 Task: Play online crossword game.
Action: Mouse moved to (558, 354)
Screenshot: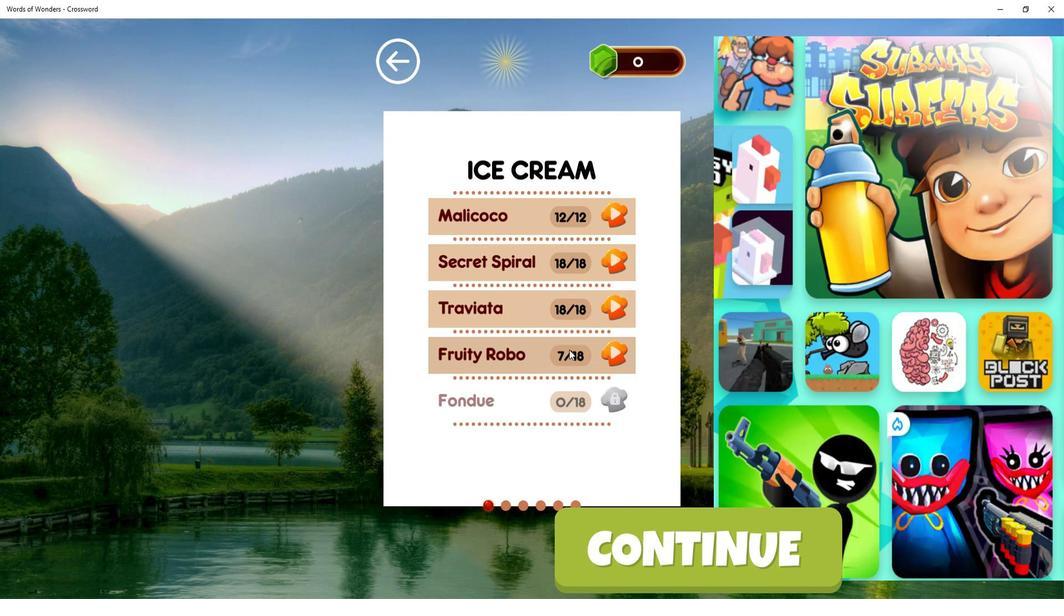 
Action: Mouse pressed left at (558, 354)
Screenshot: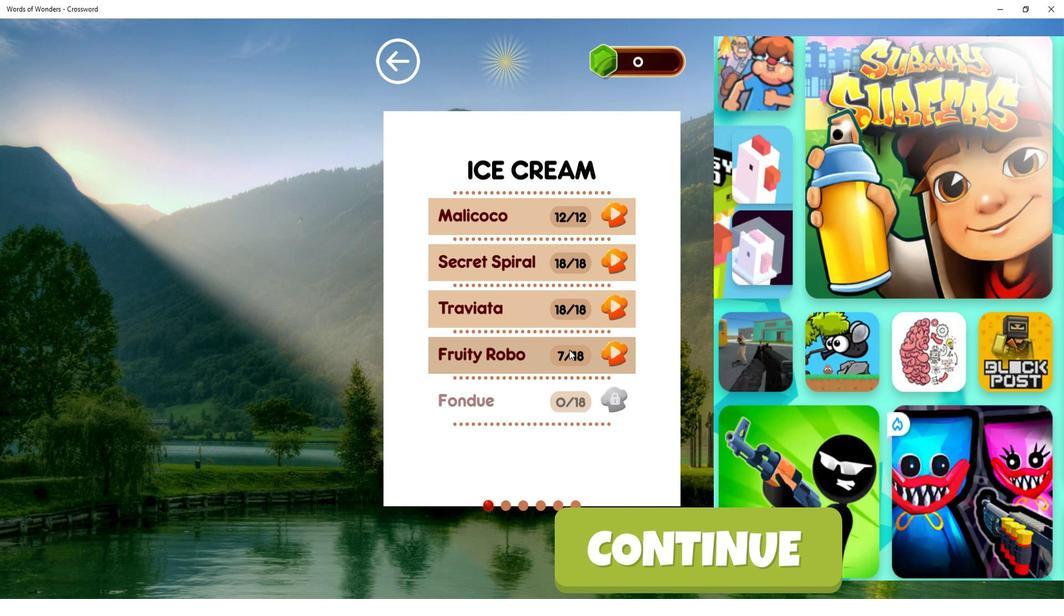 
Action: Mouse moved to (594, 120)
Screenshot: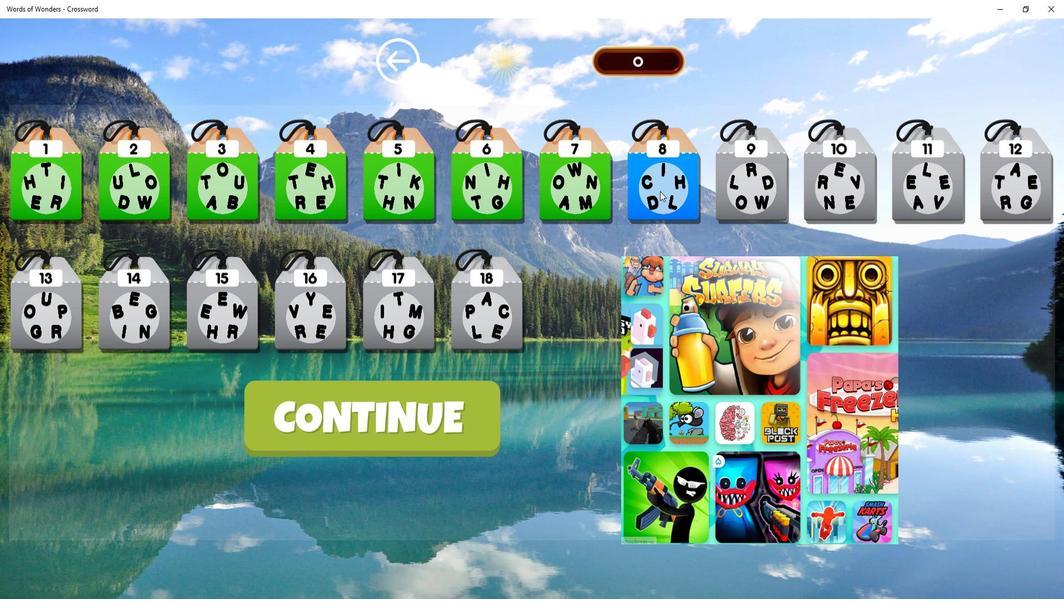 
Action: Mouse pressed left at (594, 120)
Screenshot: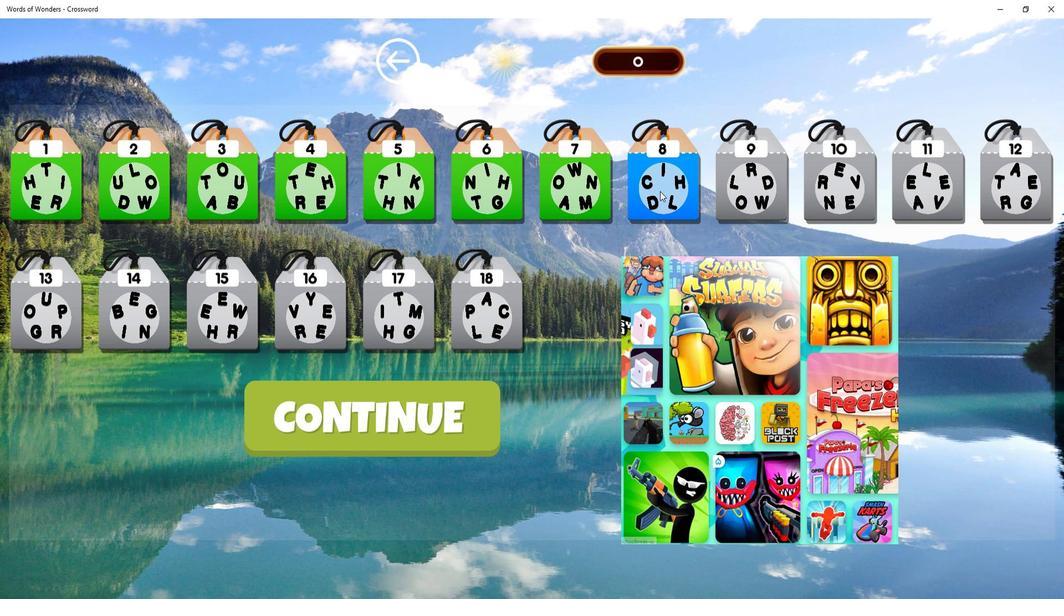 
Action: Mouse moved to (518, 404)
Screenshot: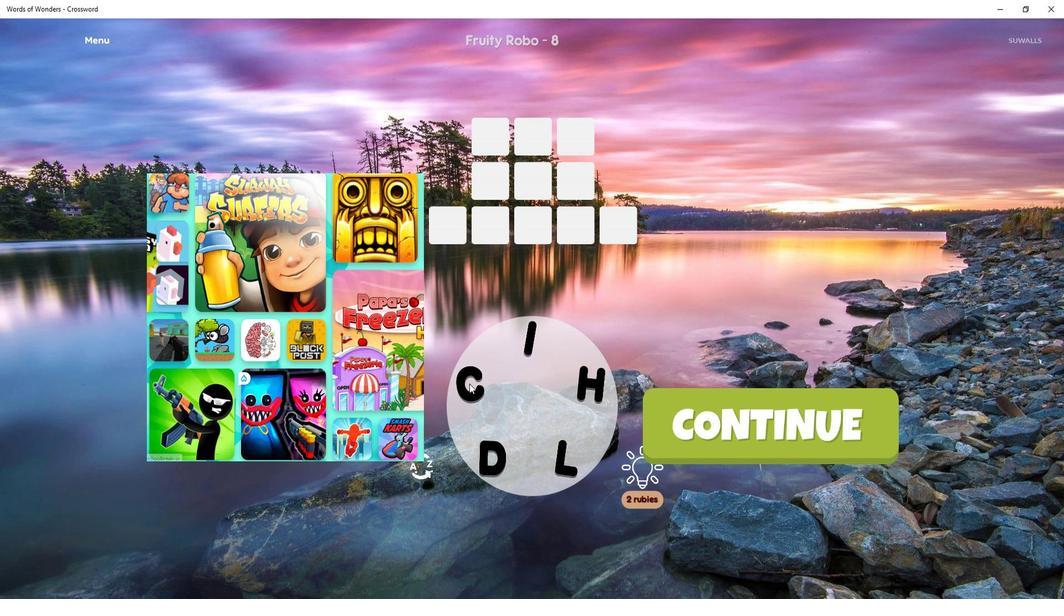 
Action: Mouse pressed left at (518, 404)
Screenshot: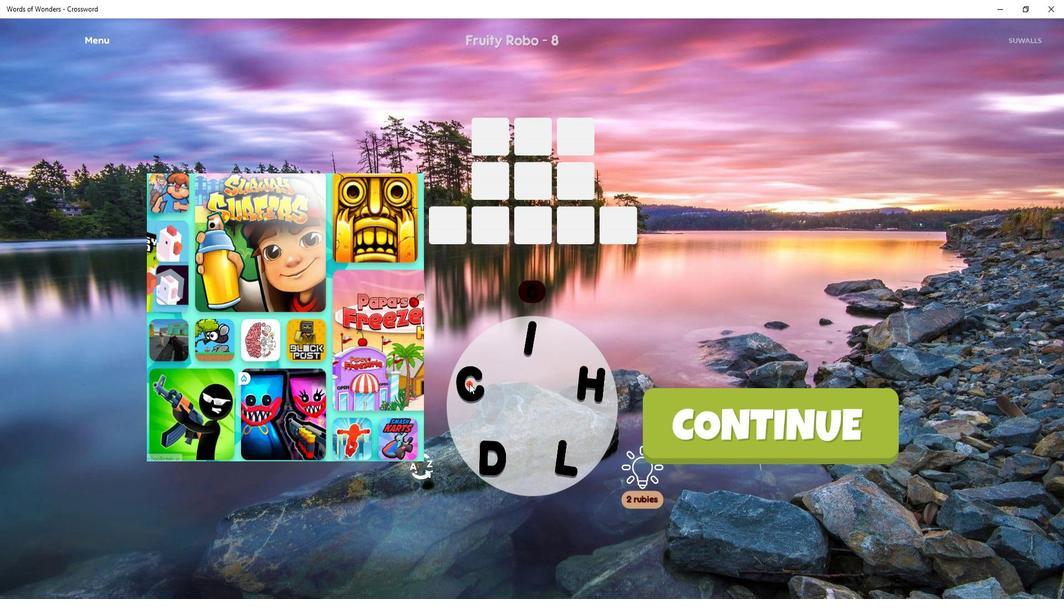 
Action: Mouse moved to (567, 408)
Screenshot: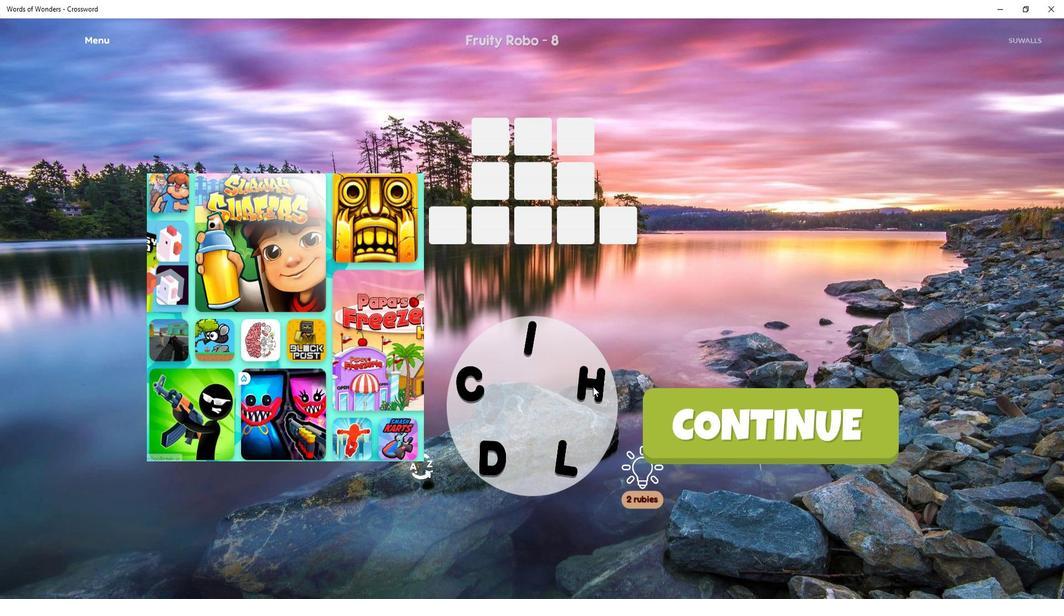 
Action: Mouse pressed left at (567, 408)
Screenshot: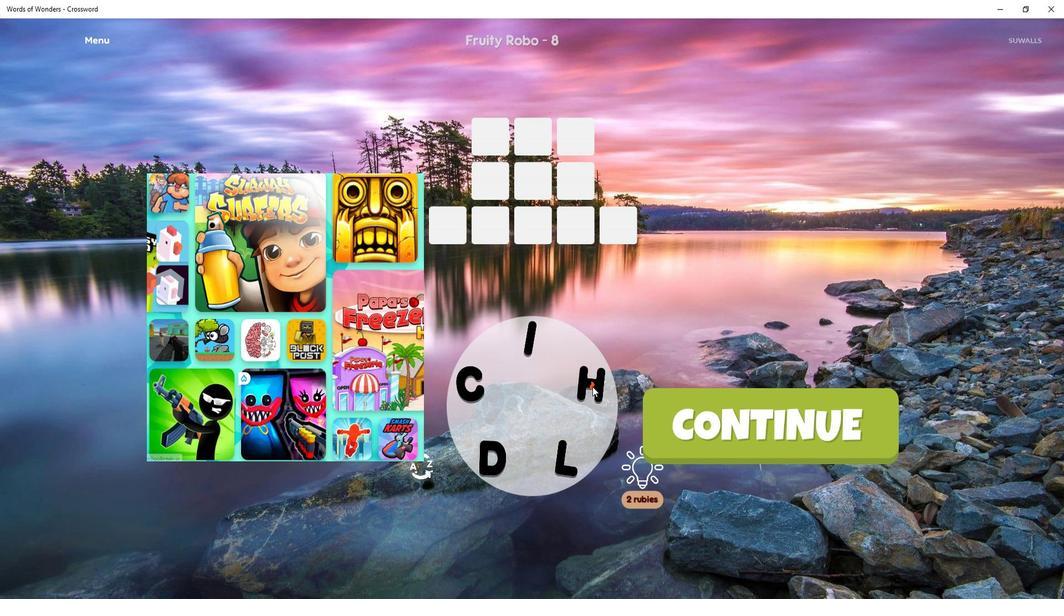 
Action: Mouse moved to (521, 516)
Screenshot: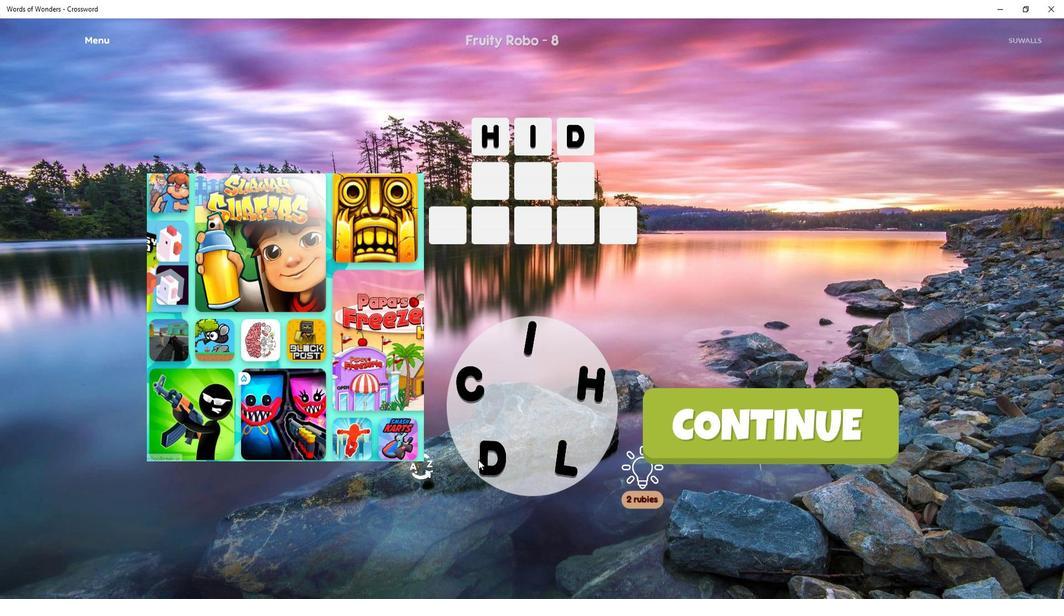 
Action: Mouse pressed left at (521, 516)
Screenshot: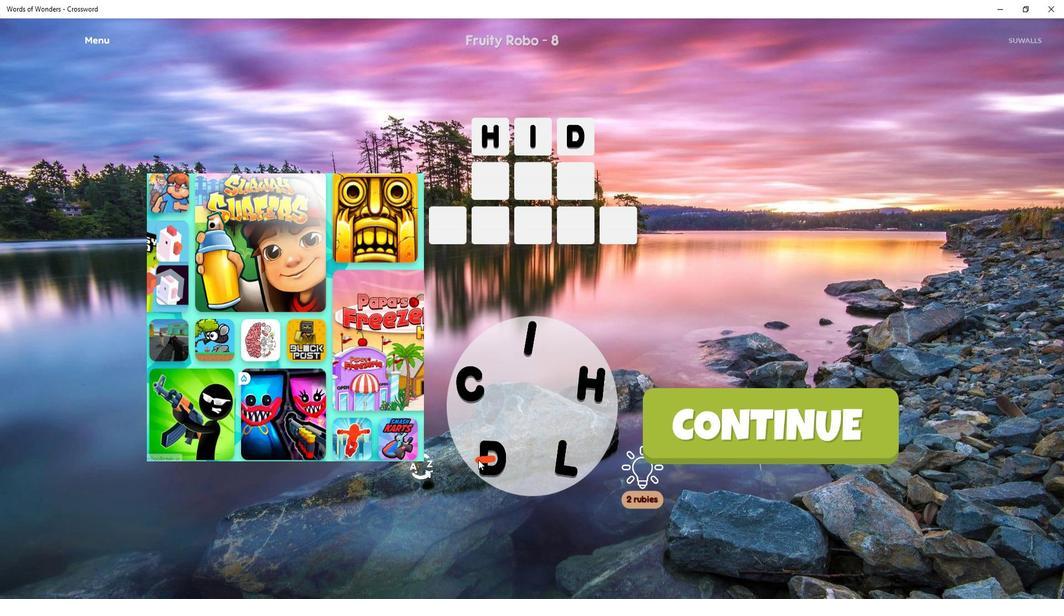 
Action: Mouse moved to (556, 528)
Screenshot: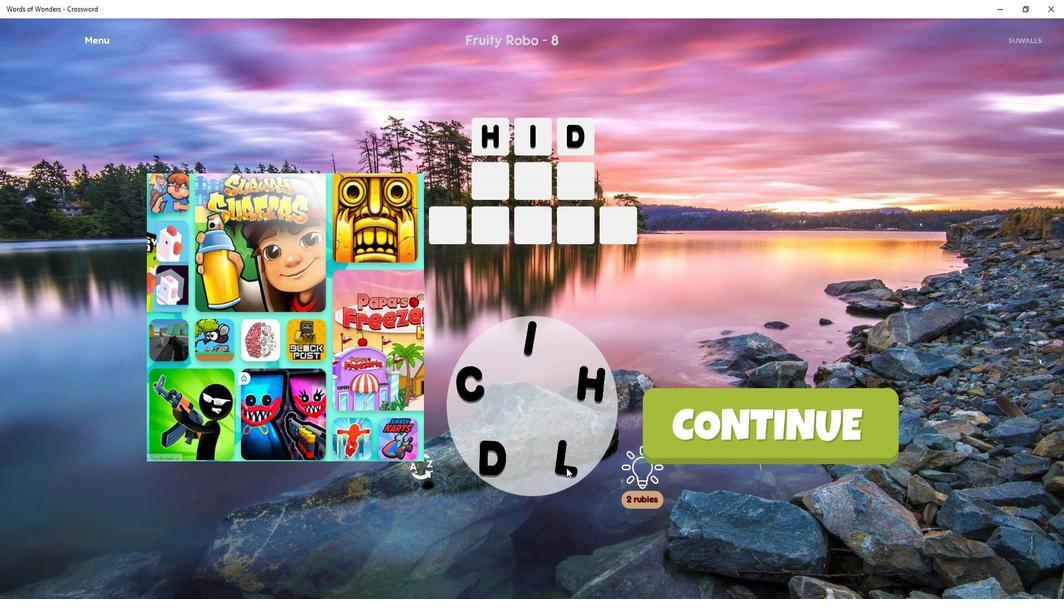 
Action: Mouse pressed left at (556, 528)
Screenshot: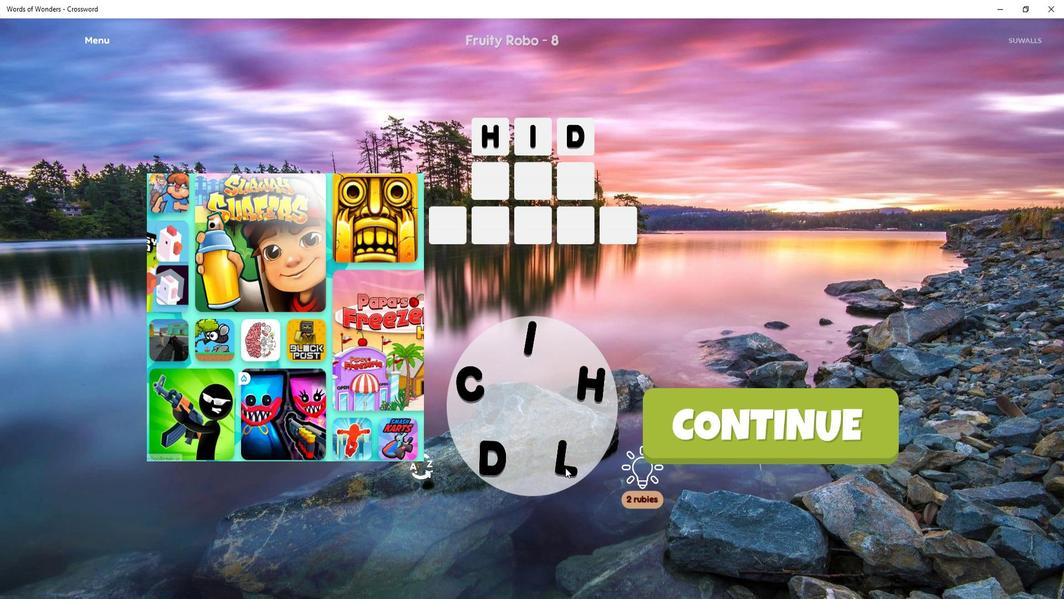 
Action: Mouse moved to (518, 401)
Screenshot: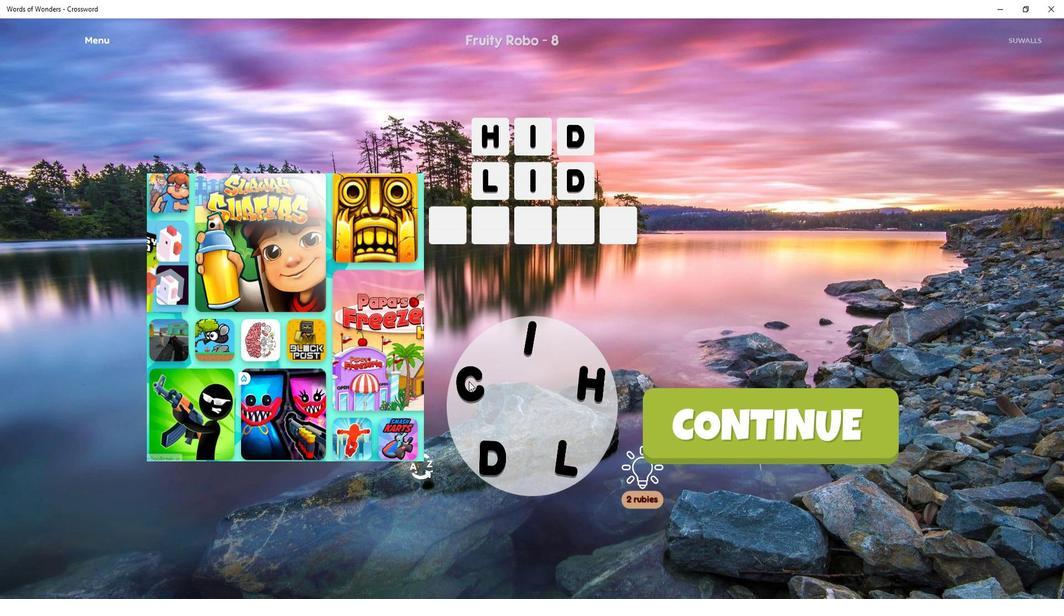 
Action: Mouse pressed left at (518, 401)
Screenshot: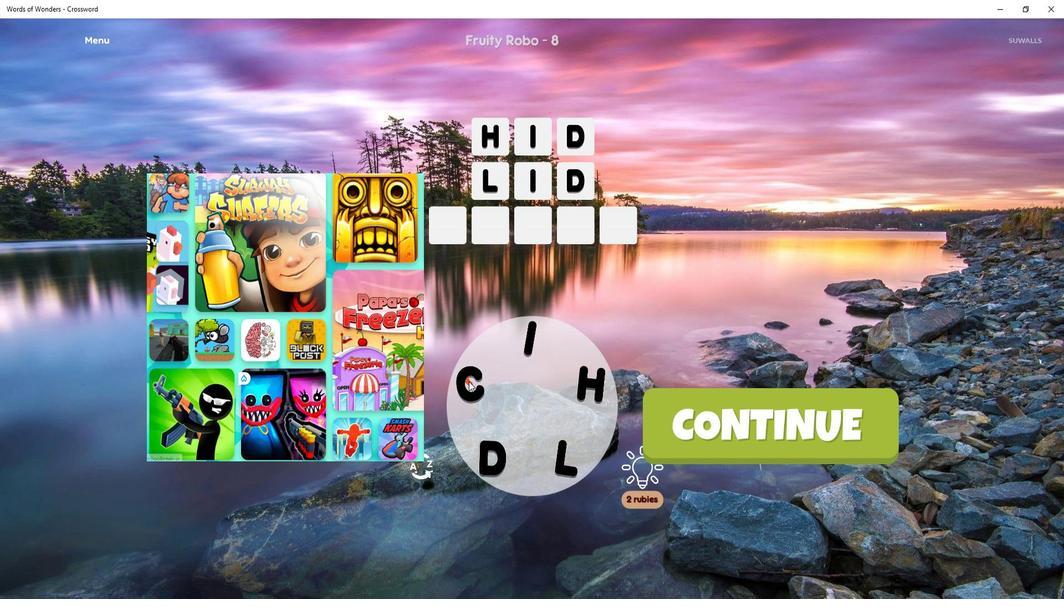 
Action: Mouse moved to (545, 247)
Screenshot: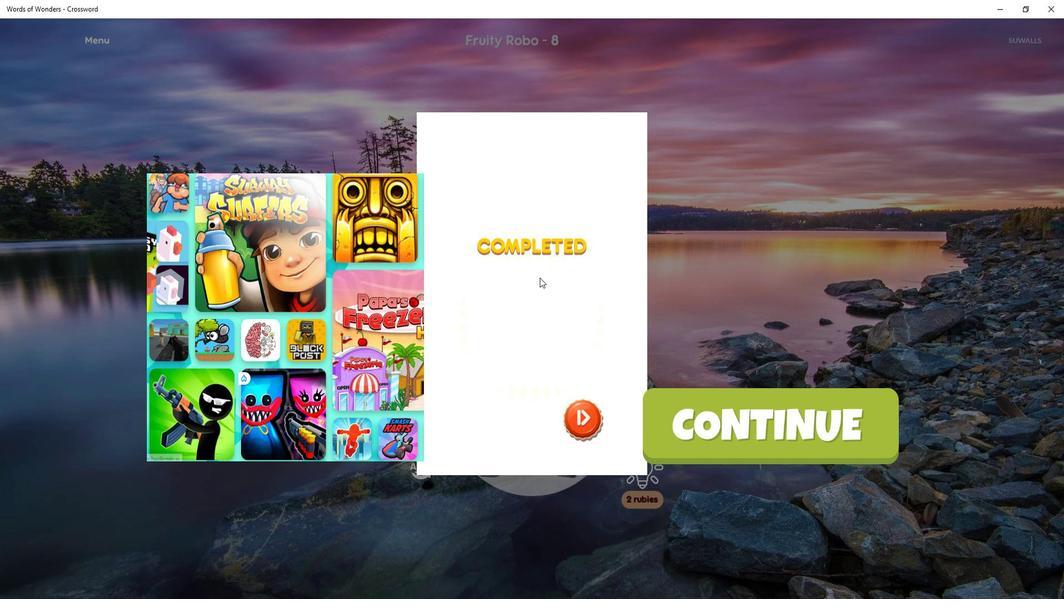 
